 Task: Make in the project WolfTech a sprint 'Hyperspace'.
Action: Mouse moved to (178, 48)
Screenshot: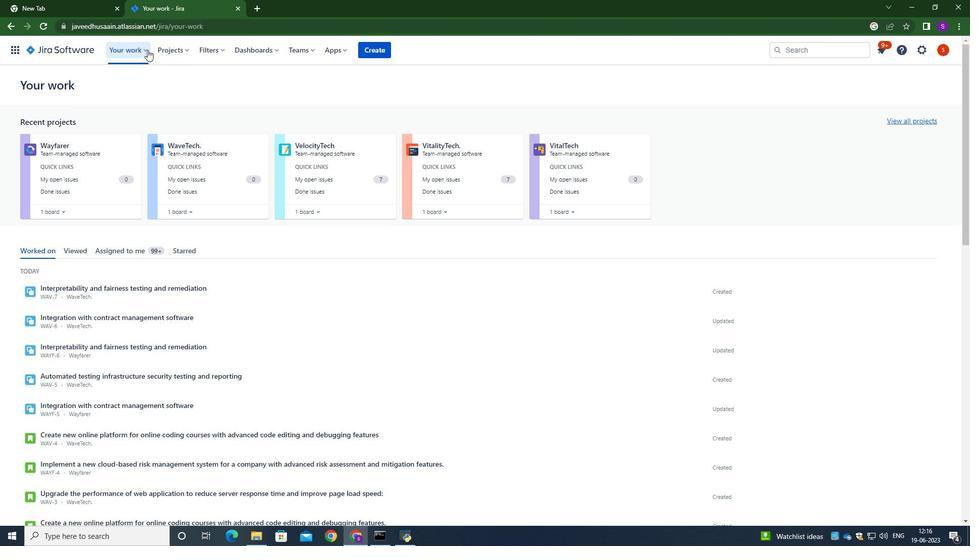 
Action: Mouse pressed left at (178, 48)
Screenshot: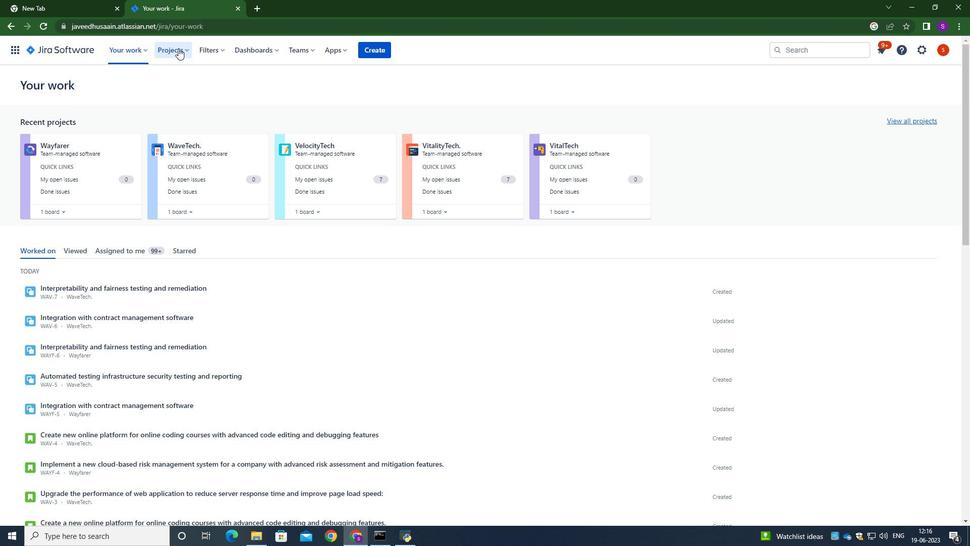 
Action: Mouse moved to (189, 92)
Screenshot: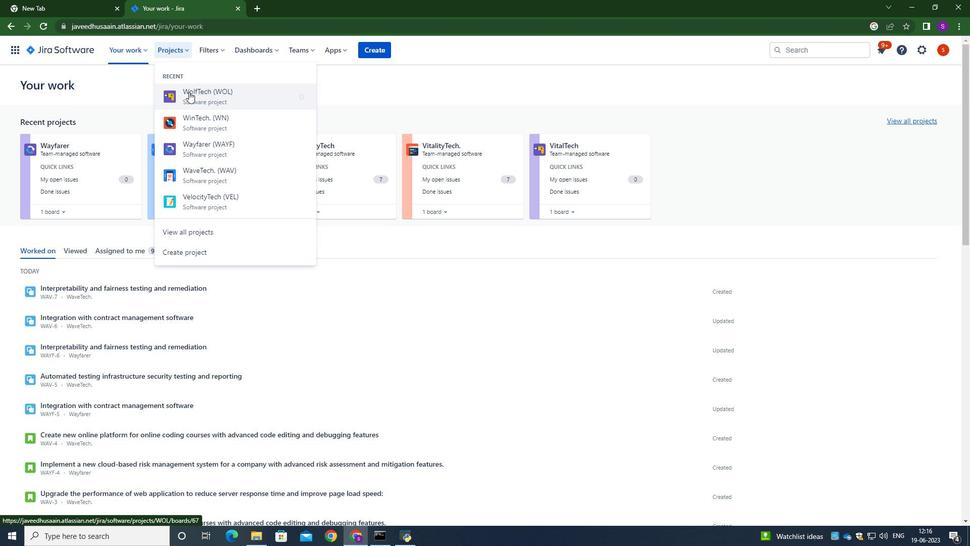 
Action: Mouse pressed left at (189, 92)
Screenshot: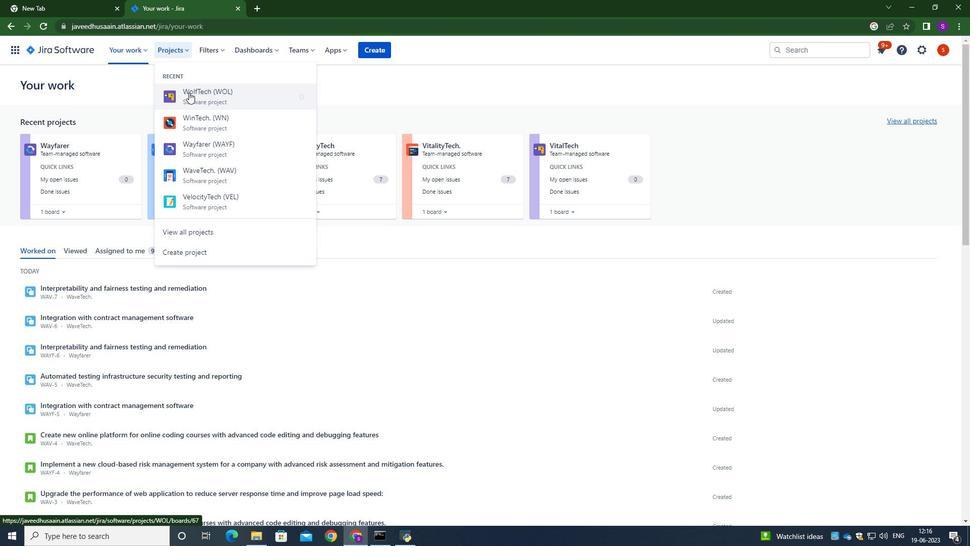 
Action: Mouse moved to (84, 151)
Screenshot: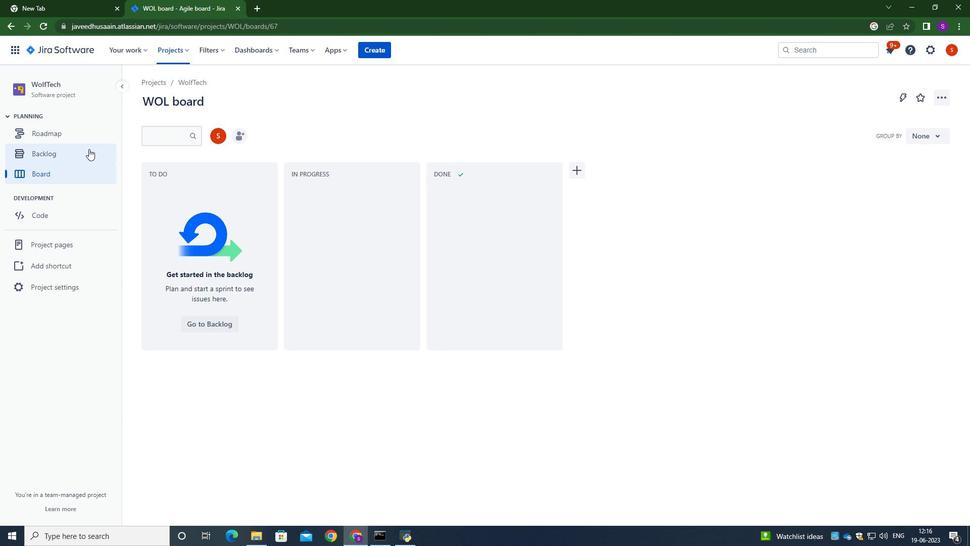 
Action: Mouse pressed left at (84, 151)
Screenshot: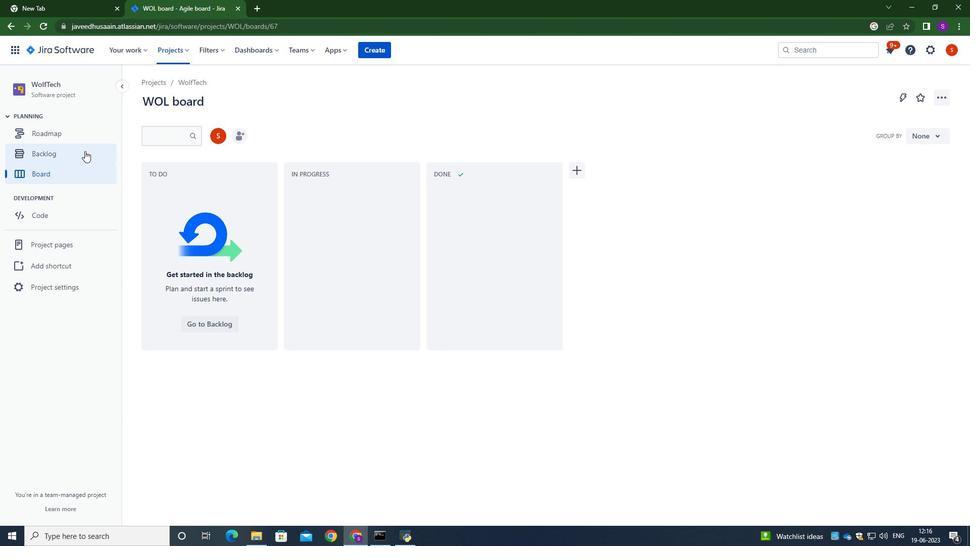 
Action: Mouse moved to (750, 153)
Screenshot: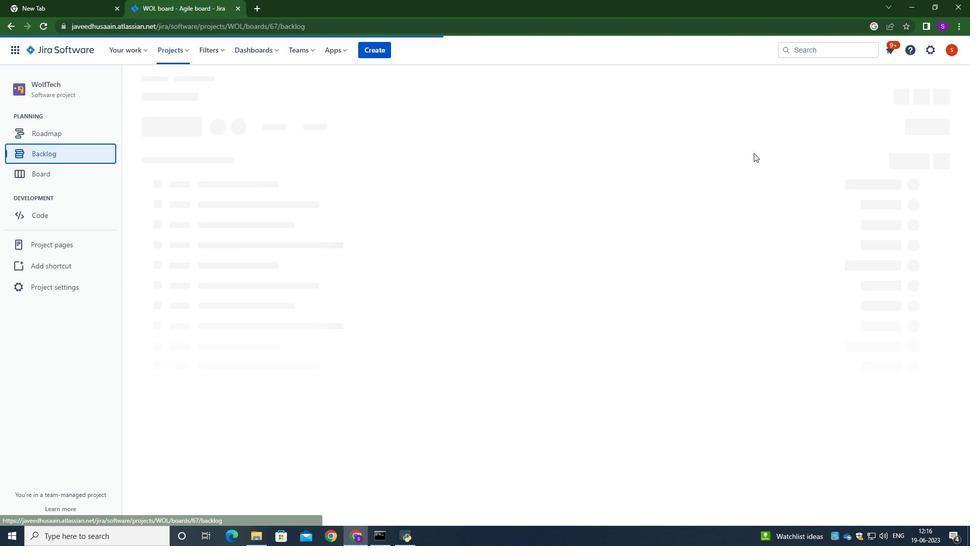
Action: Mouse scrolled (750, 153) with delta (0, 0)
Screenshot: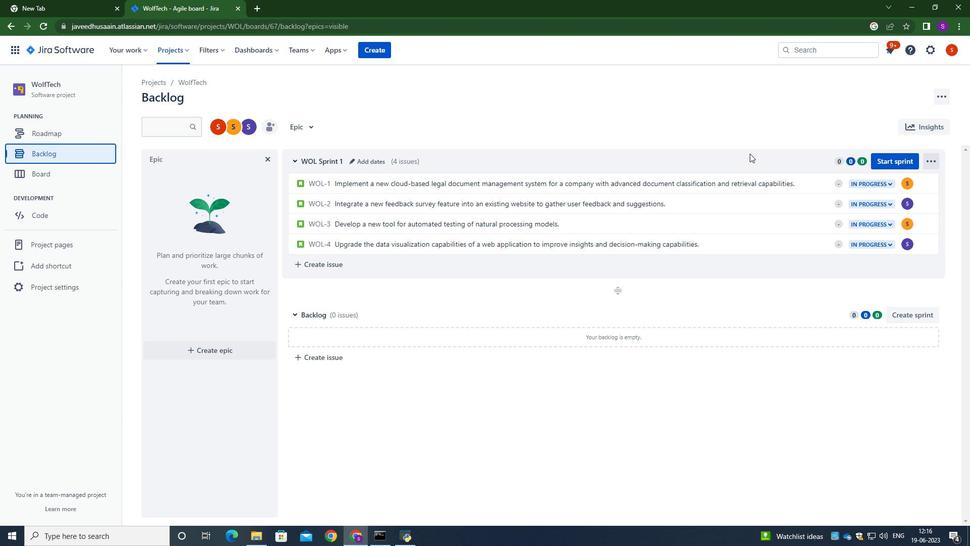 
Action: Mouse moved to (749, 154)
Screenshot: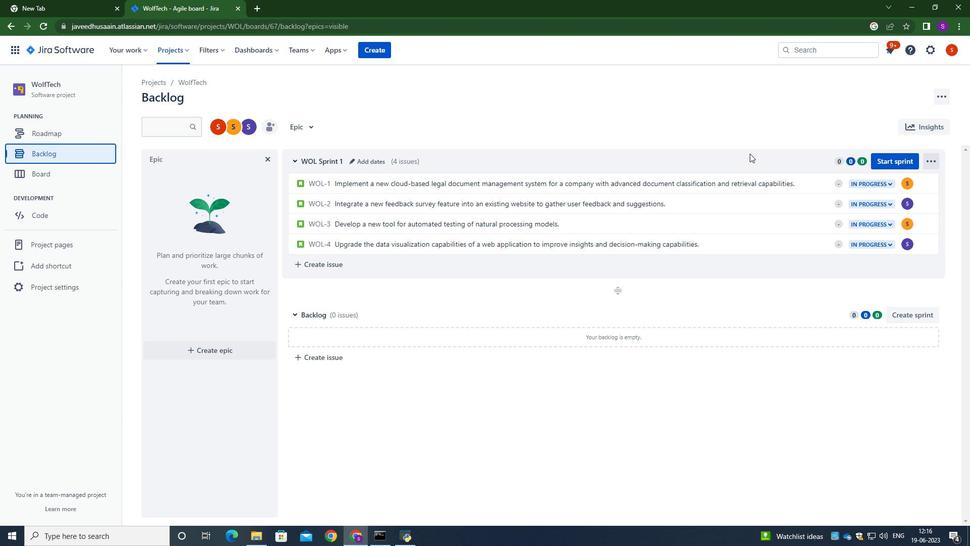 
Action: Mouse scrolled (749, 154) with delta (0, 0)
Screenshot: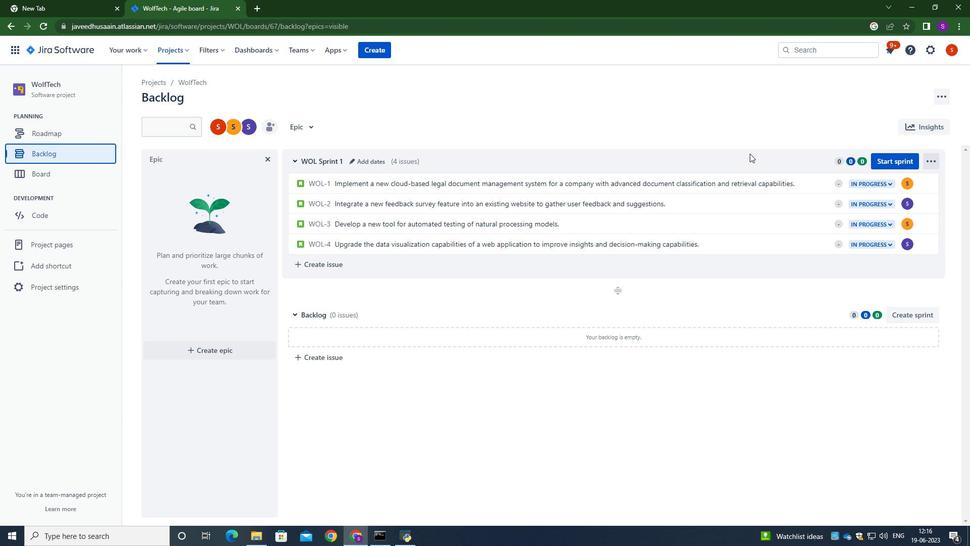 
Action: Mouse moved to (911, 318)
Screenshot: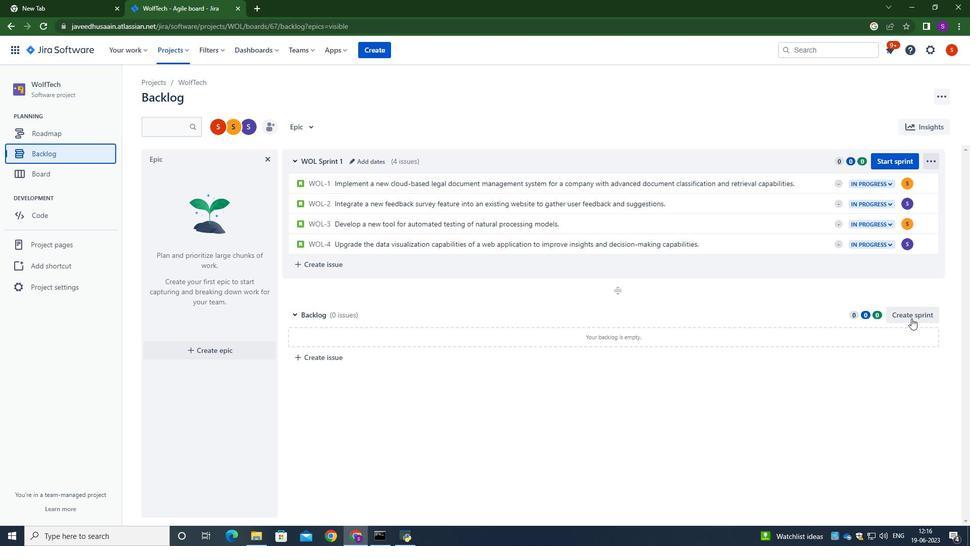 
Action: Mouse pressed left at (911, 318)
Screenshot: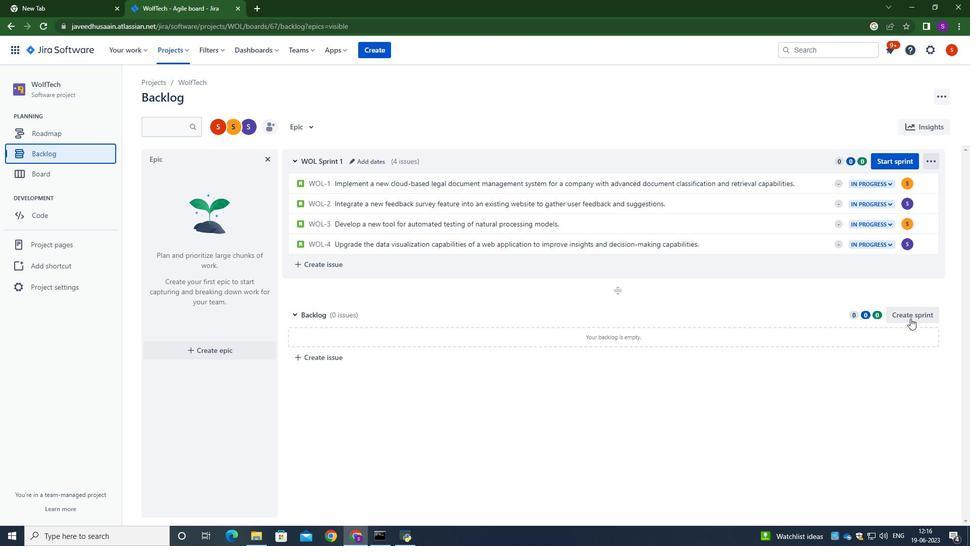
Action: Mouse moved to (360, 315)
Screenshot: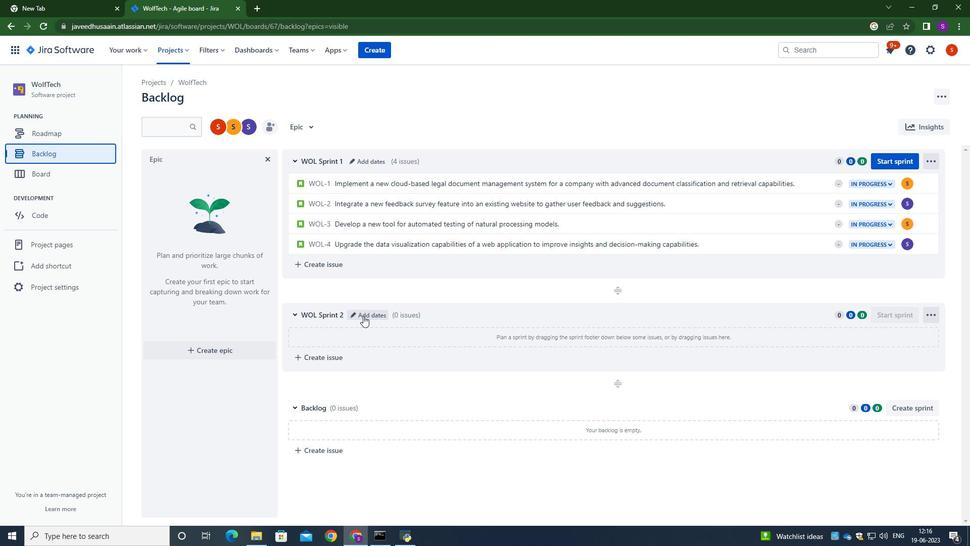 
Action: Mouse pressed left at (360, 315)
Screenshot: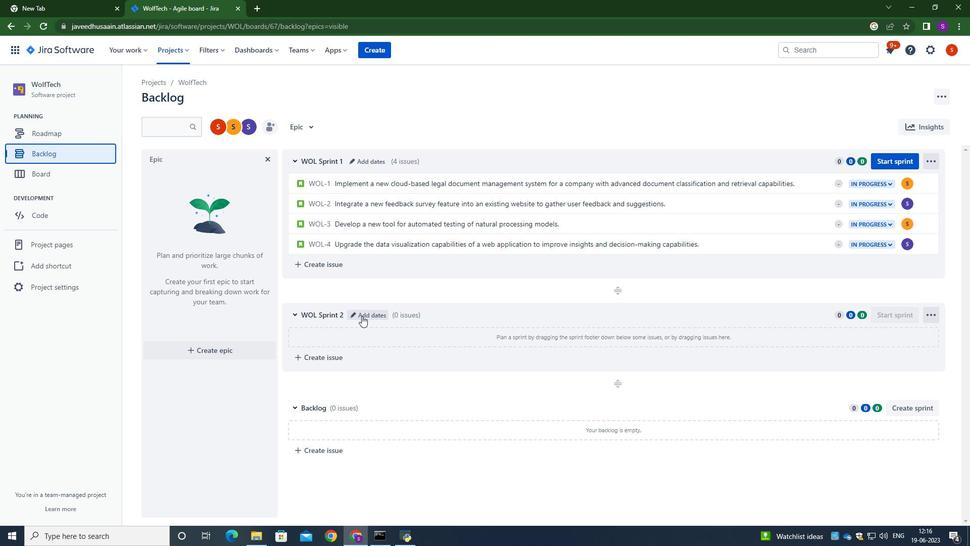 
Action: Mouse moved to (399, 119)
Screenshot: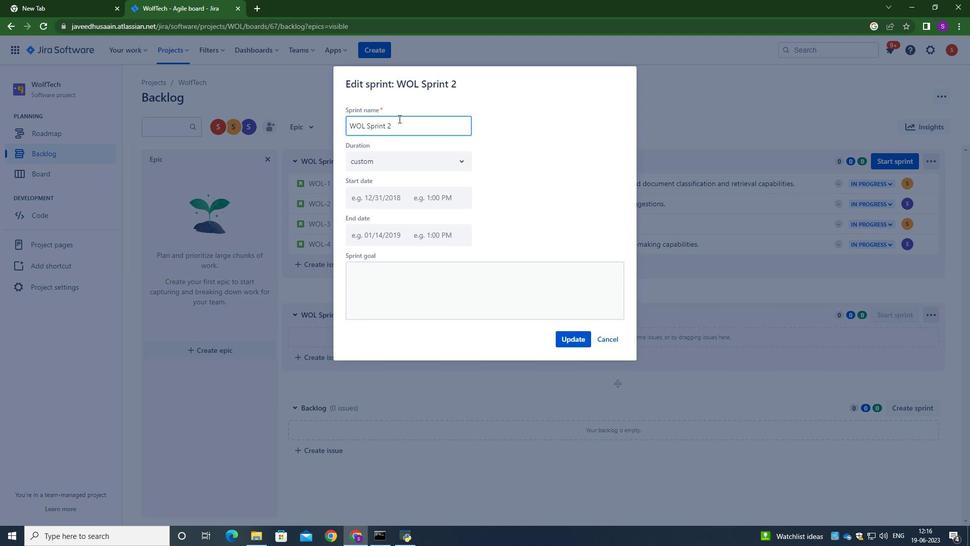 
Action: Key pressed <Key.backspace><Key.backspace><Key.backspace><Key.backspace><Key.backspace><Key.backspace><Key.backspace><Key.backspace><Key.backspace><Key.backspace><Key.backspace><Key.backspace><Key.backspace><Key.backspace><Key.backspace><Key.caps_lock>H<Key.caps_lock>yperspace
Screenshot: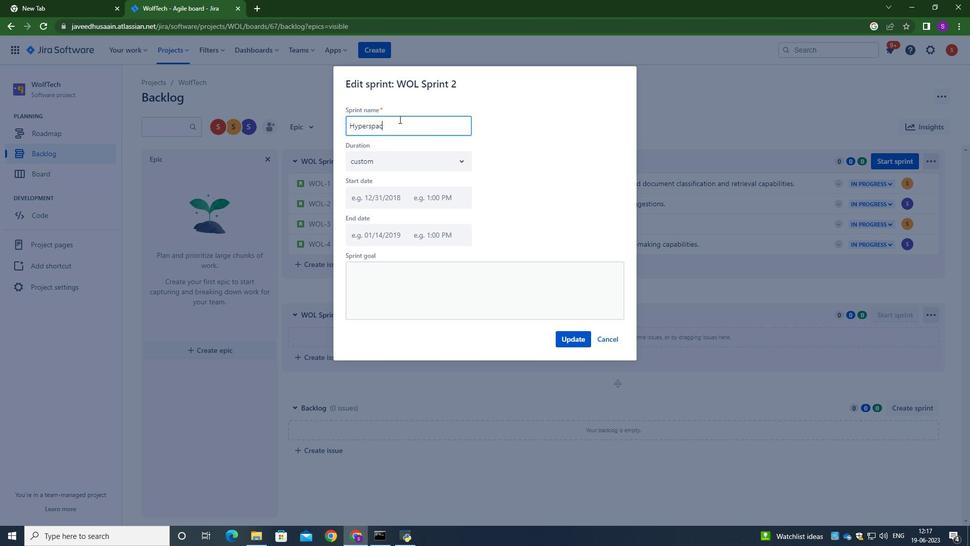 
Action: Mouse moved to (571, 338)
Screenshot: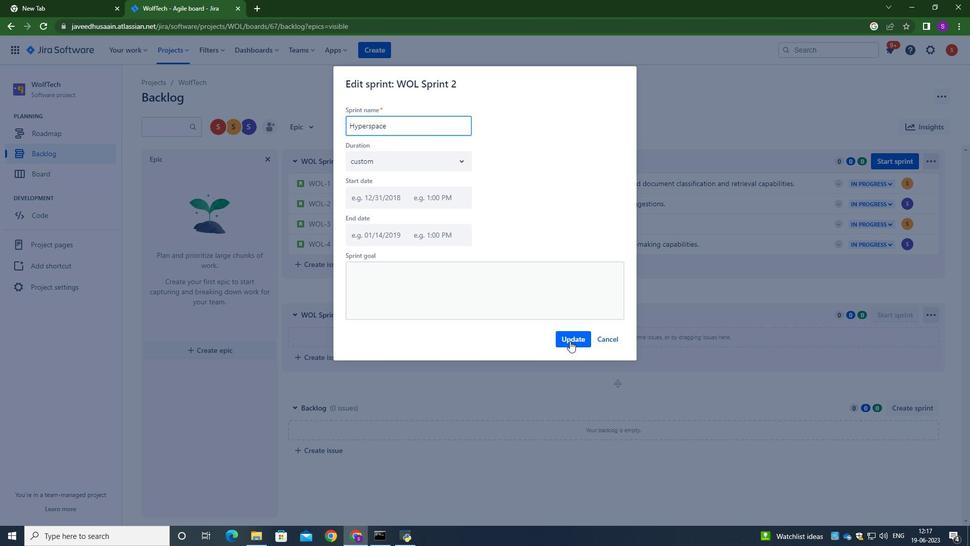 
Action: Mouse pressed left at (571, 338)
Screenshot: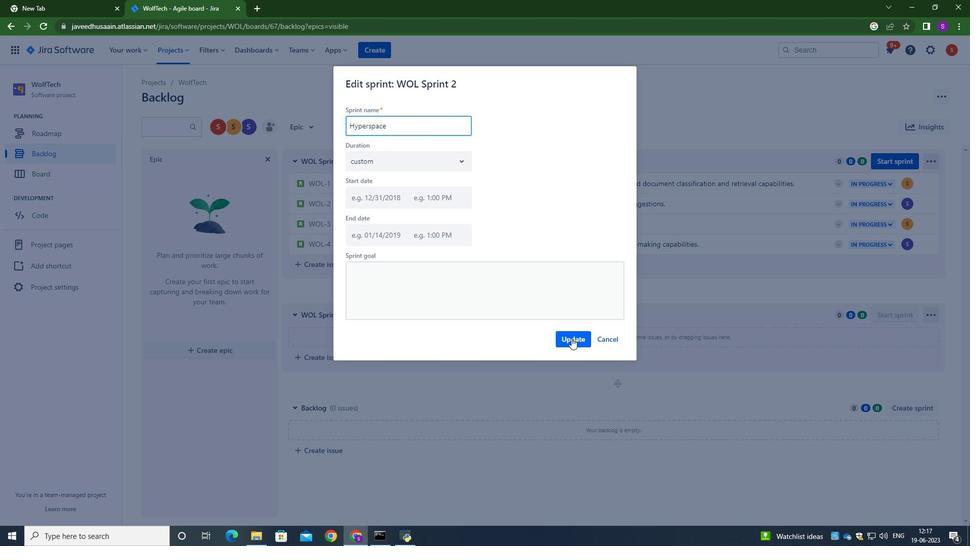 
Action: Mouse moved to (440, 112)
Screenshot: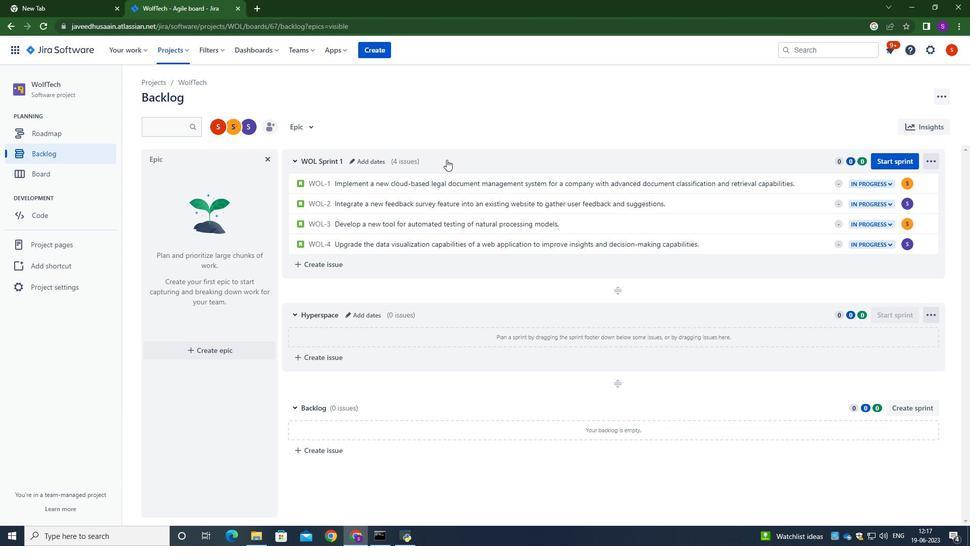 
Action: Mouse pressed left at (440, 112)
Screenshot: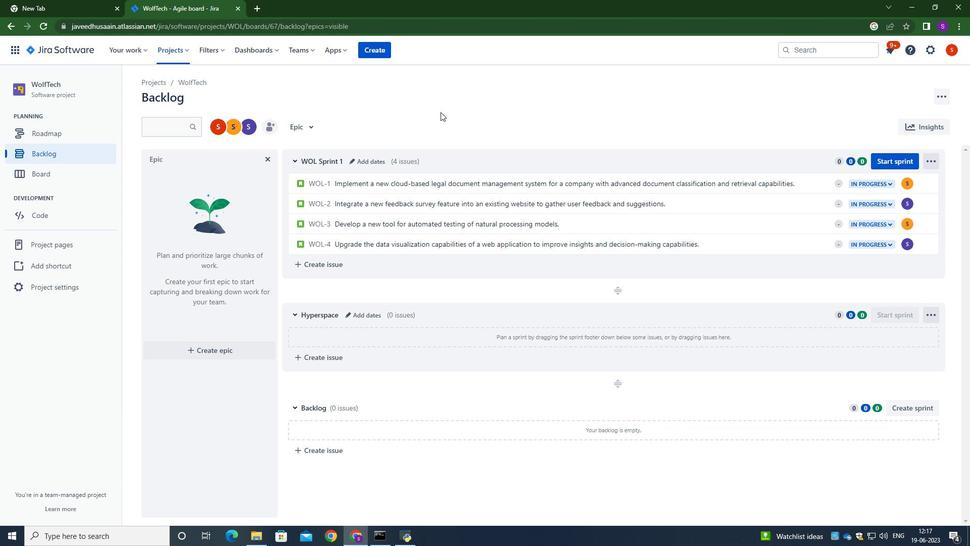 
